 Task: Create a scrum project TreatWorks.
Action: Mouse moved to (282, 329)
Screenshot: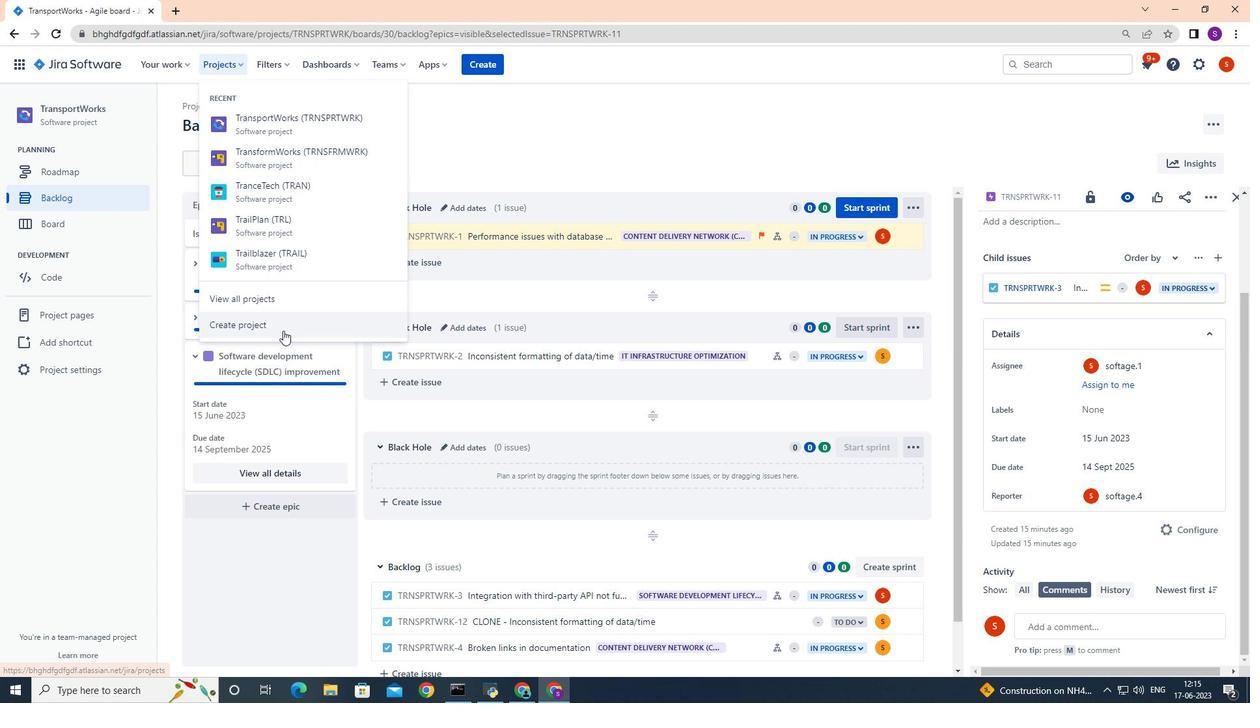 
Action: Mouse pressed left at (282, 329)
Screenshot: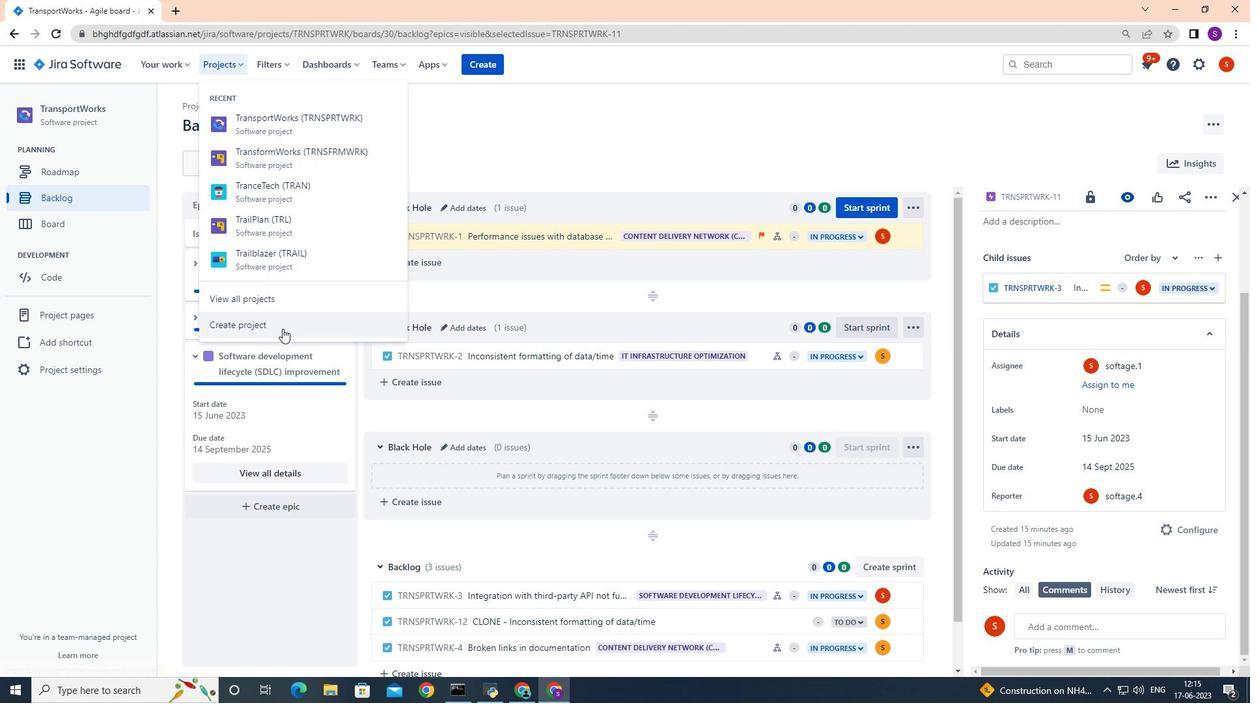 
Action: Mouse moved to (507, 312)
Screenshot: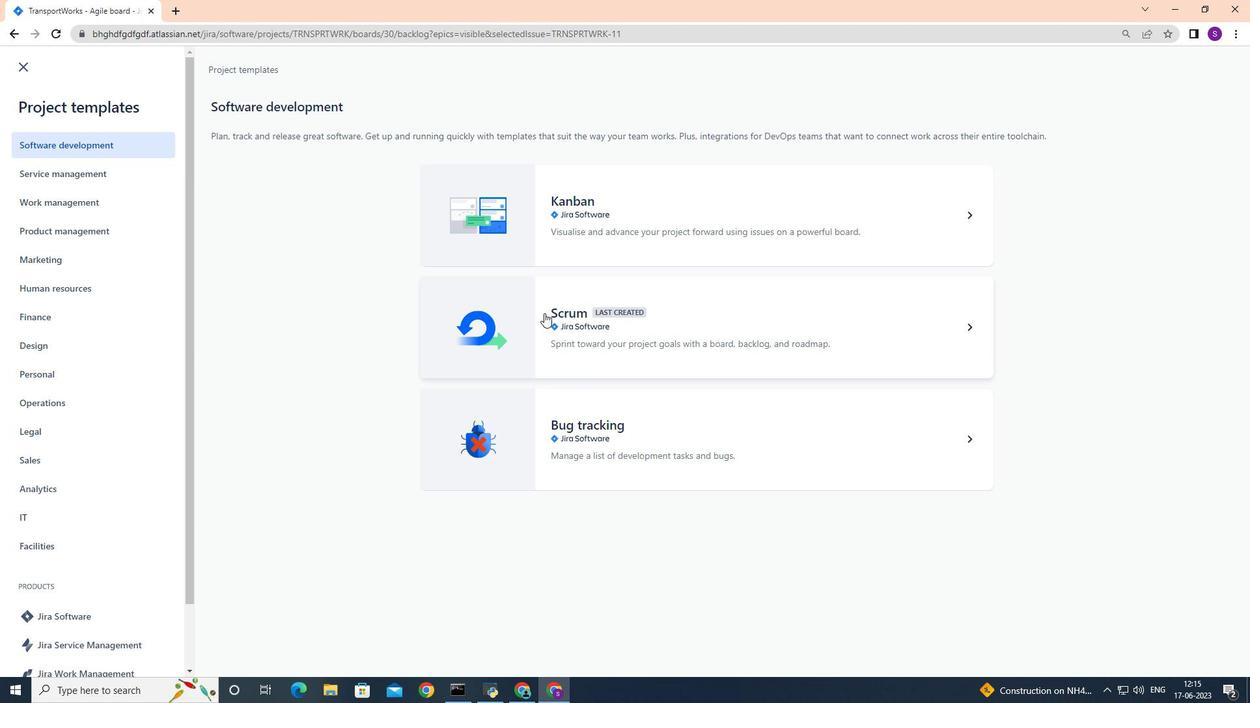 
Action: Mouse pressed left at (507, 312)
Screenshot: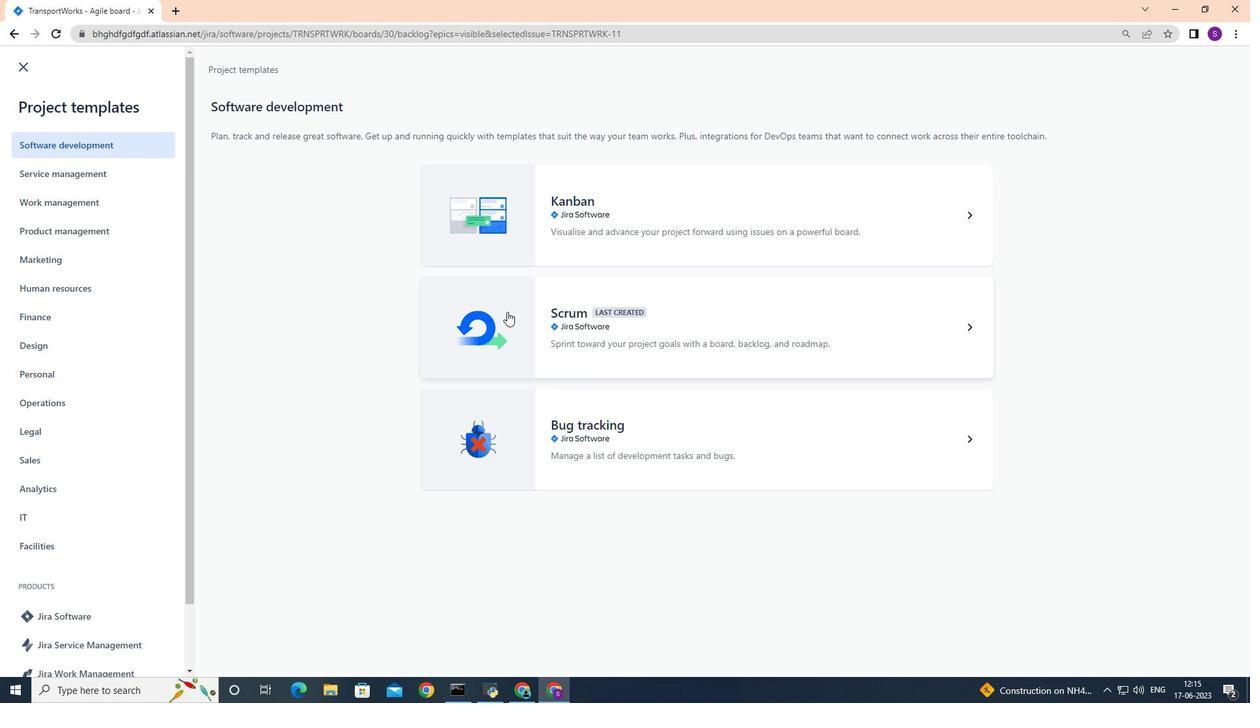 
Action: Mouse moved to (992, 639)
Screenshot: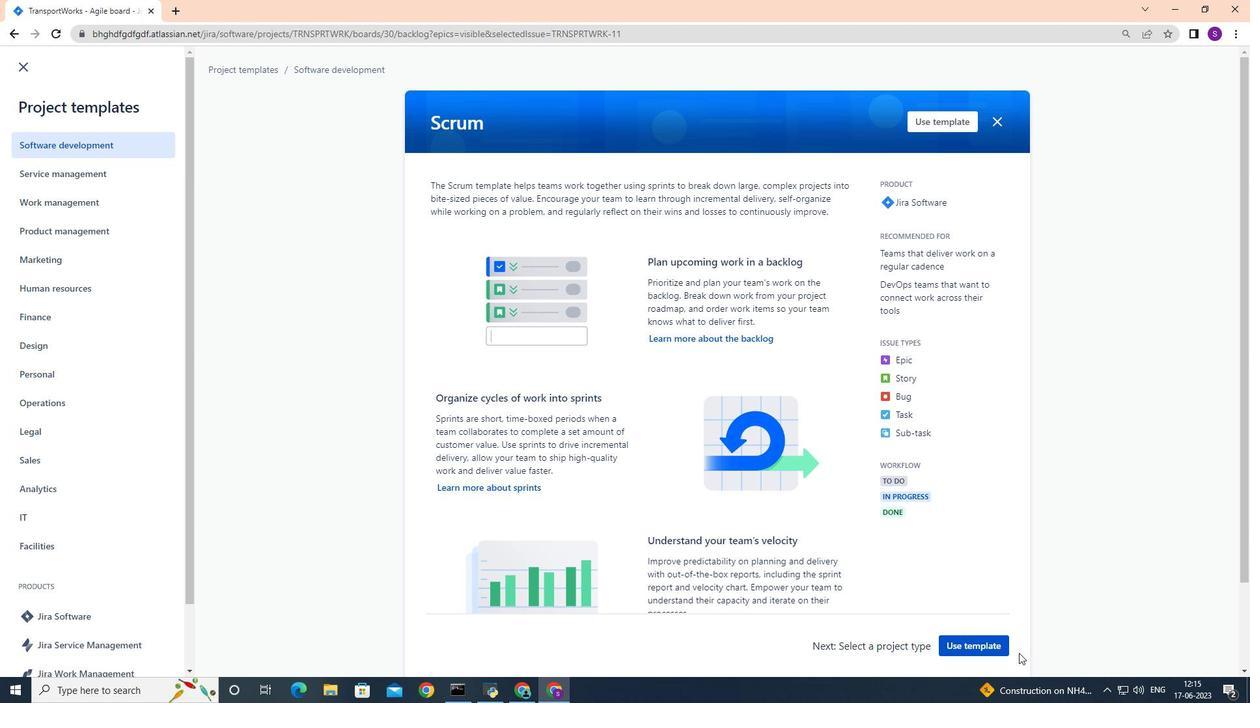 
Action: Mouse pressed left at (992, 639)
Screenshot: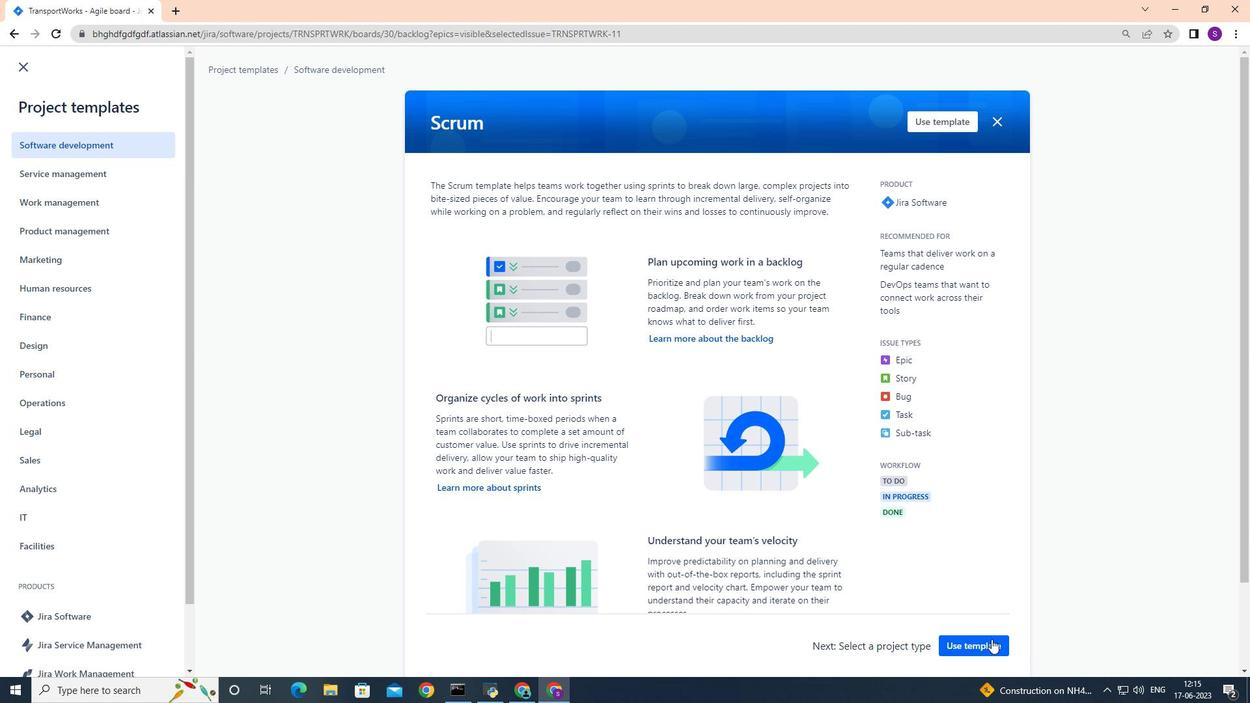 
Action: Mouse moved to (665, 501)
Screenshot: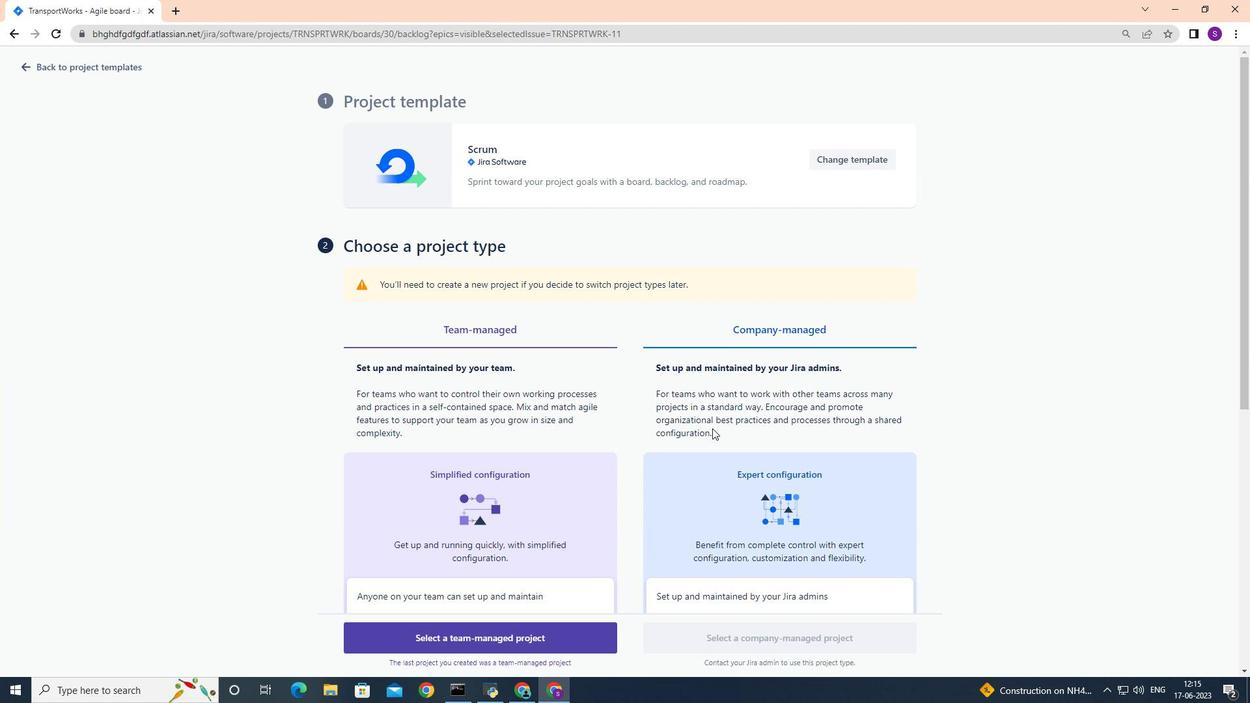 
Action: Mouse scrolled (665, 501) with delta (0, 0)
Screenshot: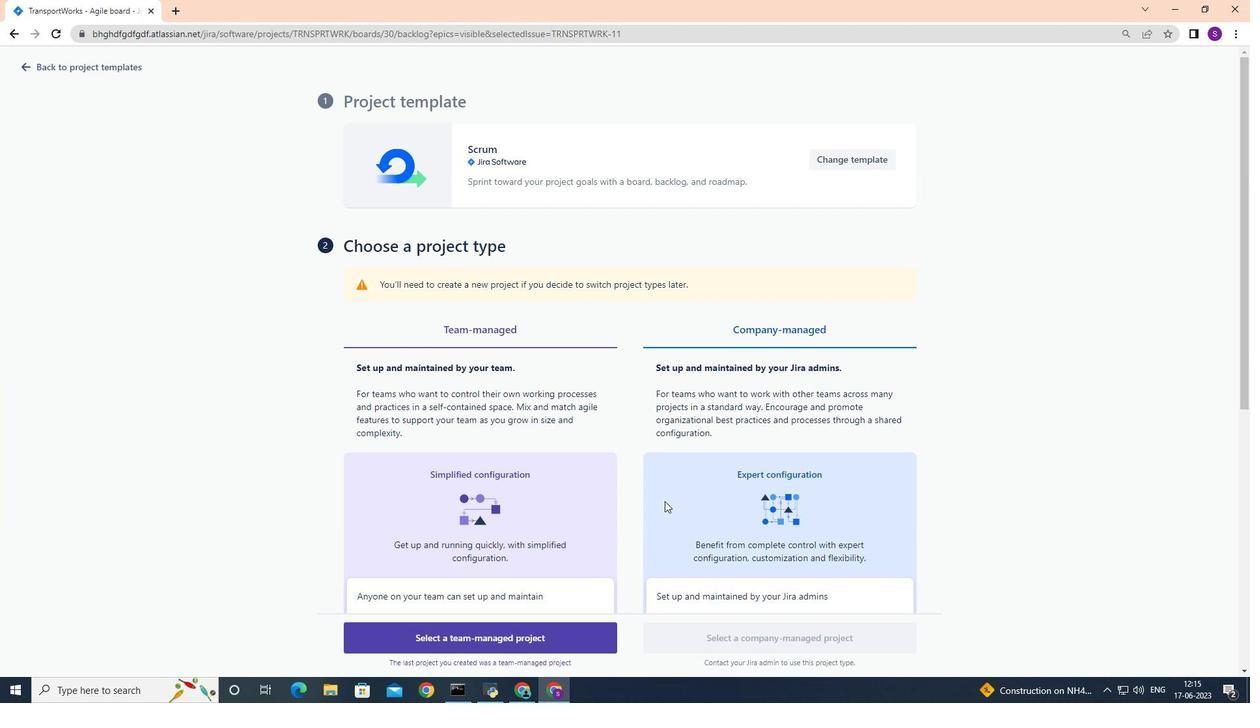 
Action: Mouse moved to (662, 495)
Screenshot: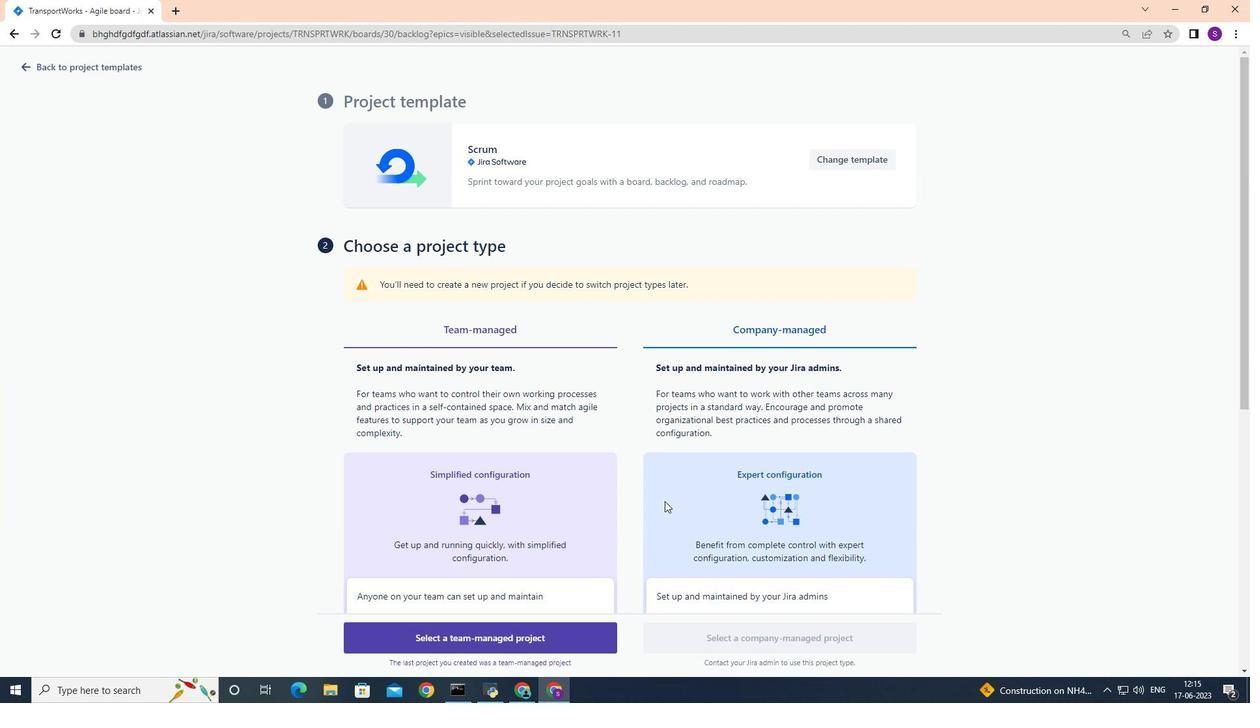 
Action: Mouse scrolled (662, 494) with delta (0, 0)
Screenshot: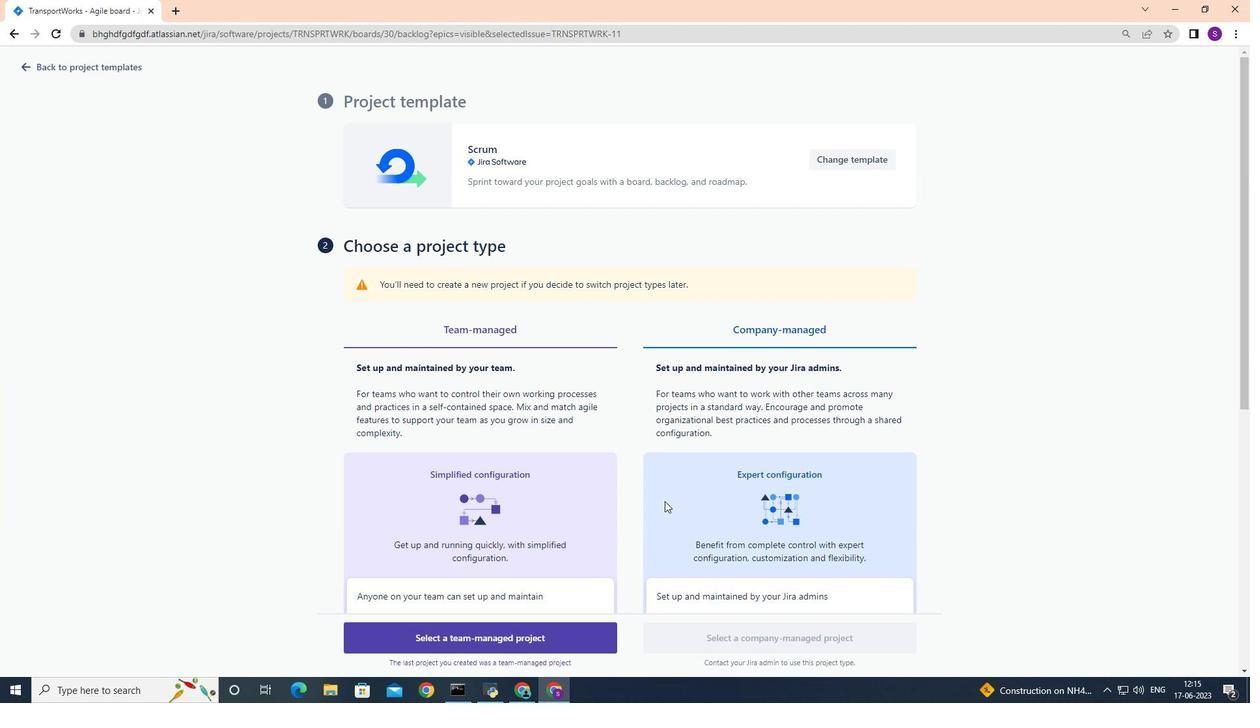 
Action: Mouse moved to (545, 633)
Screenshot: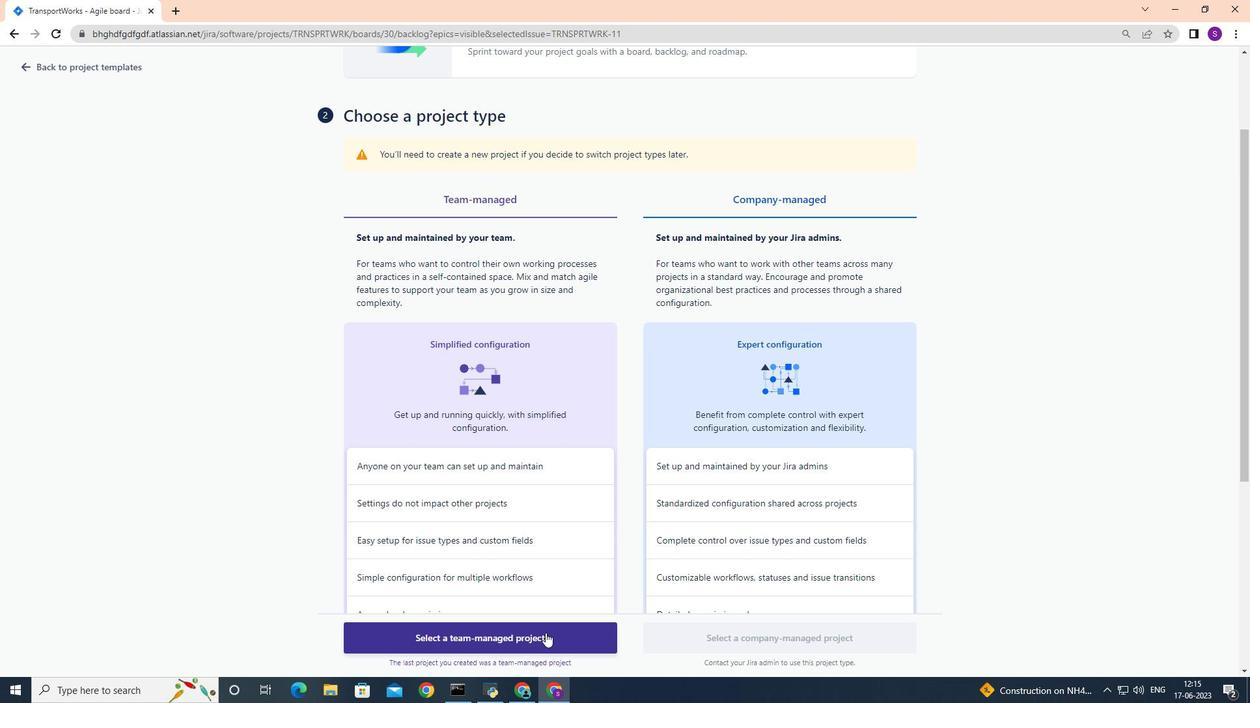 
Action: Mouse pressed left at (545, 633)
Screenshot: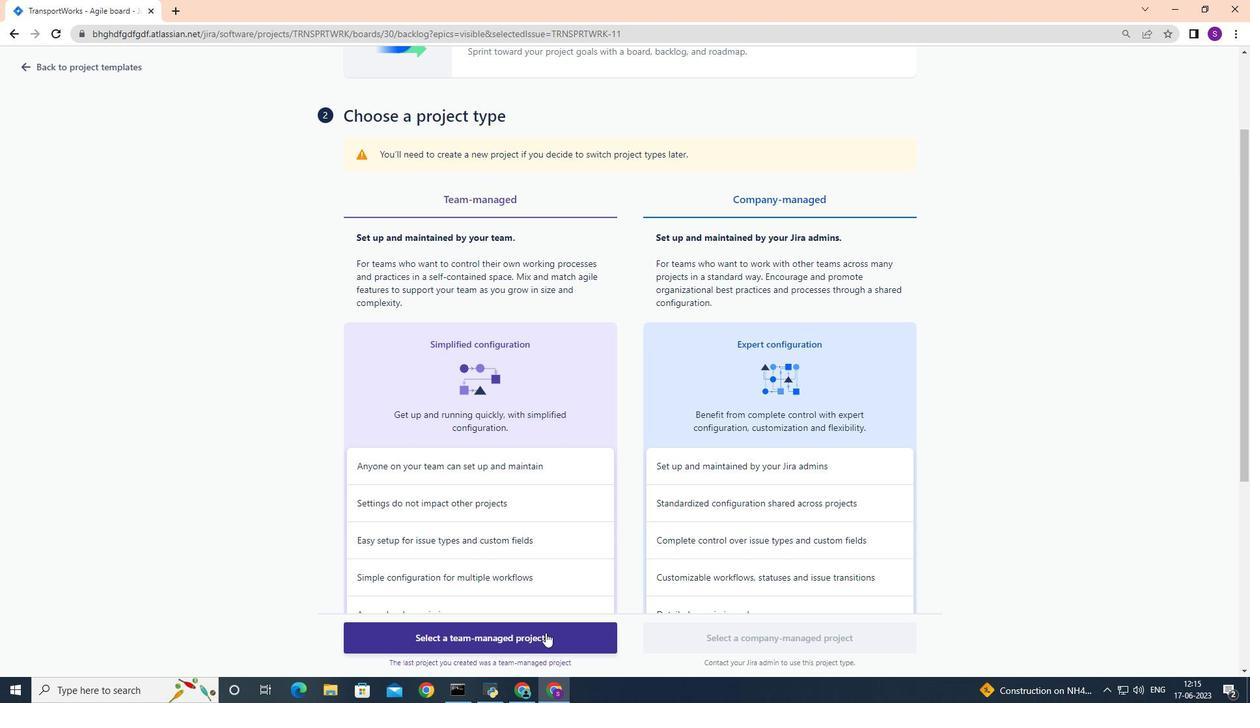 
Action: Mouse moved to (391, 379)
Screenshot: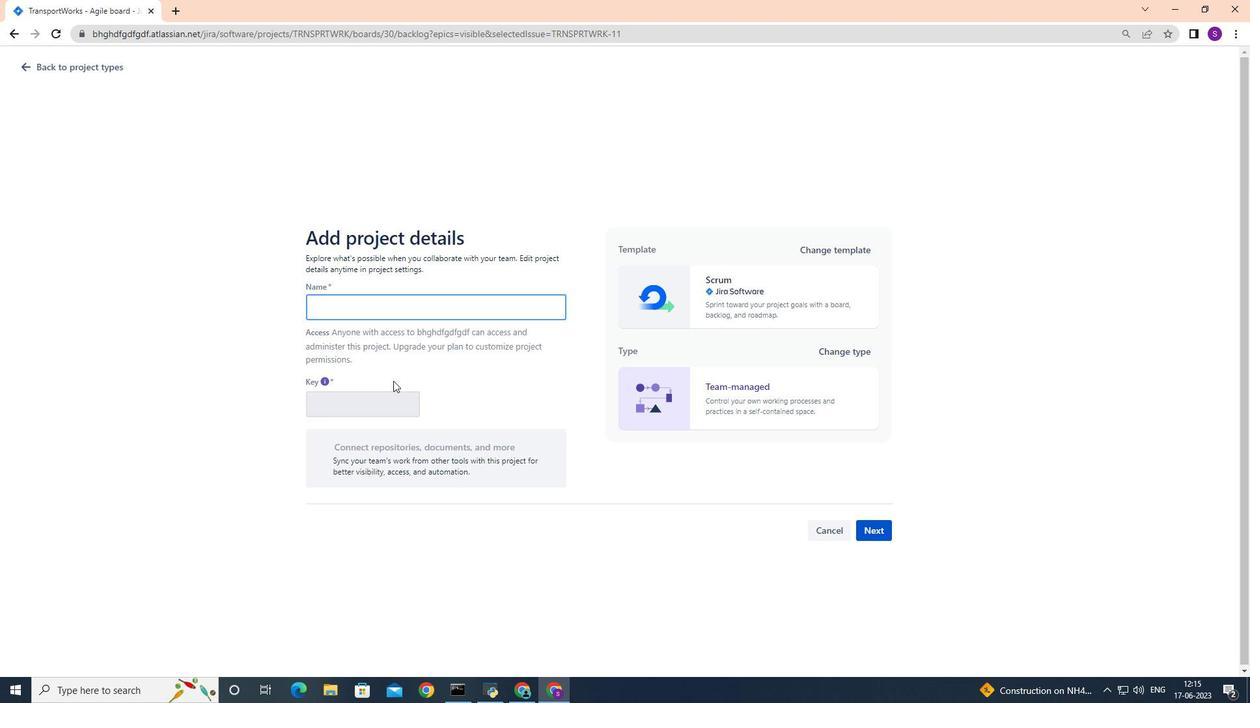 
Action: Key pressed <Key.shift>Treat<Key.shift>Works
Screenshot: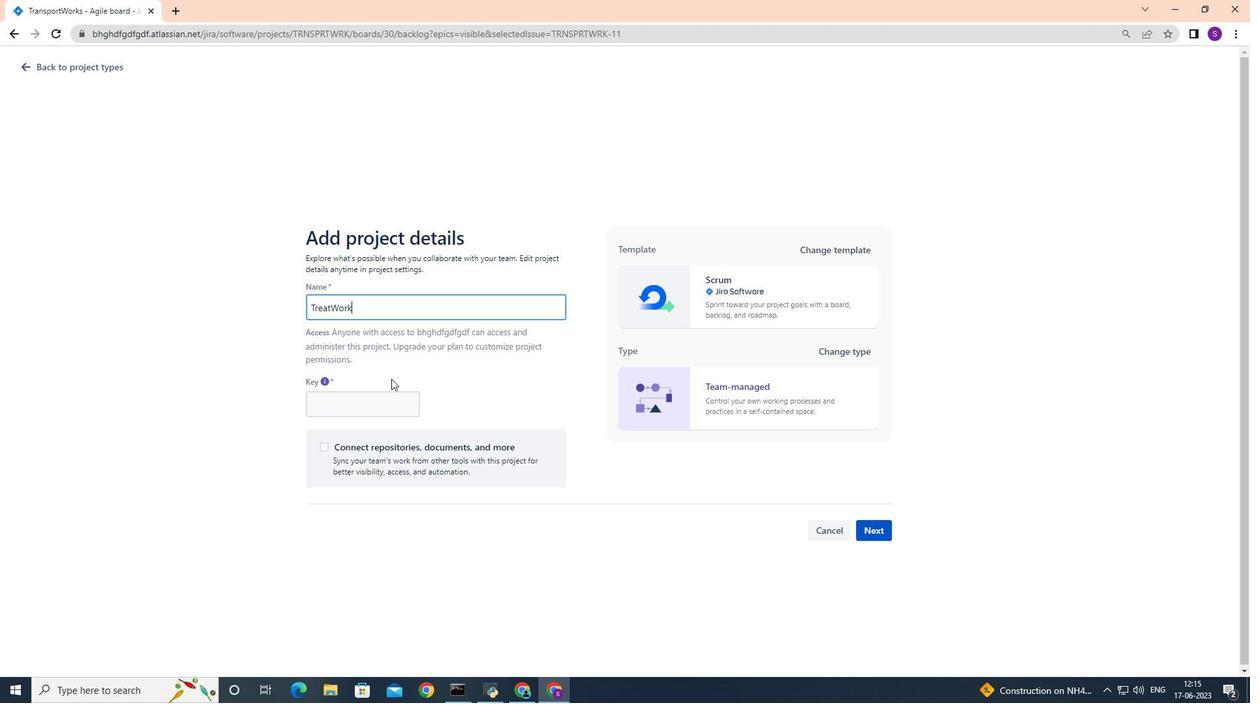 
Action: Mouse moved to (876, 533)
Screenshot: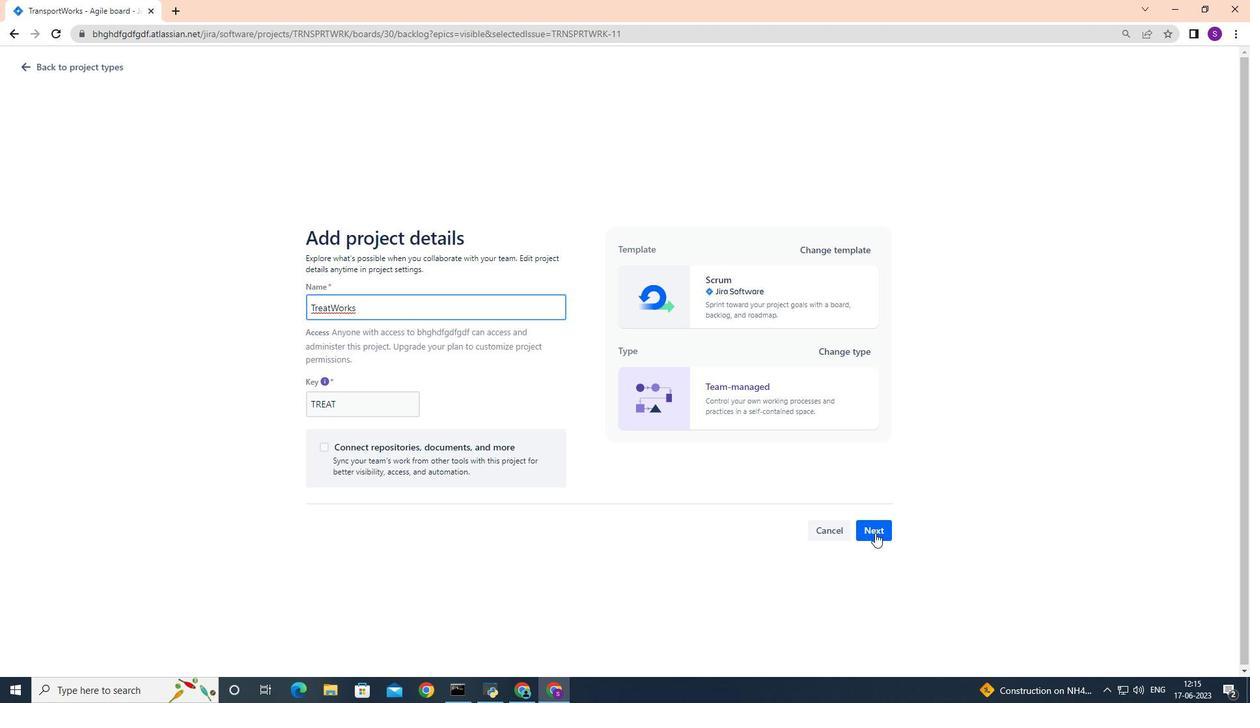 
Action: Mouse pressed left at (876, 533)
Screenshot: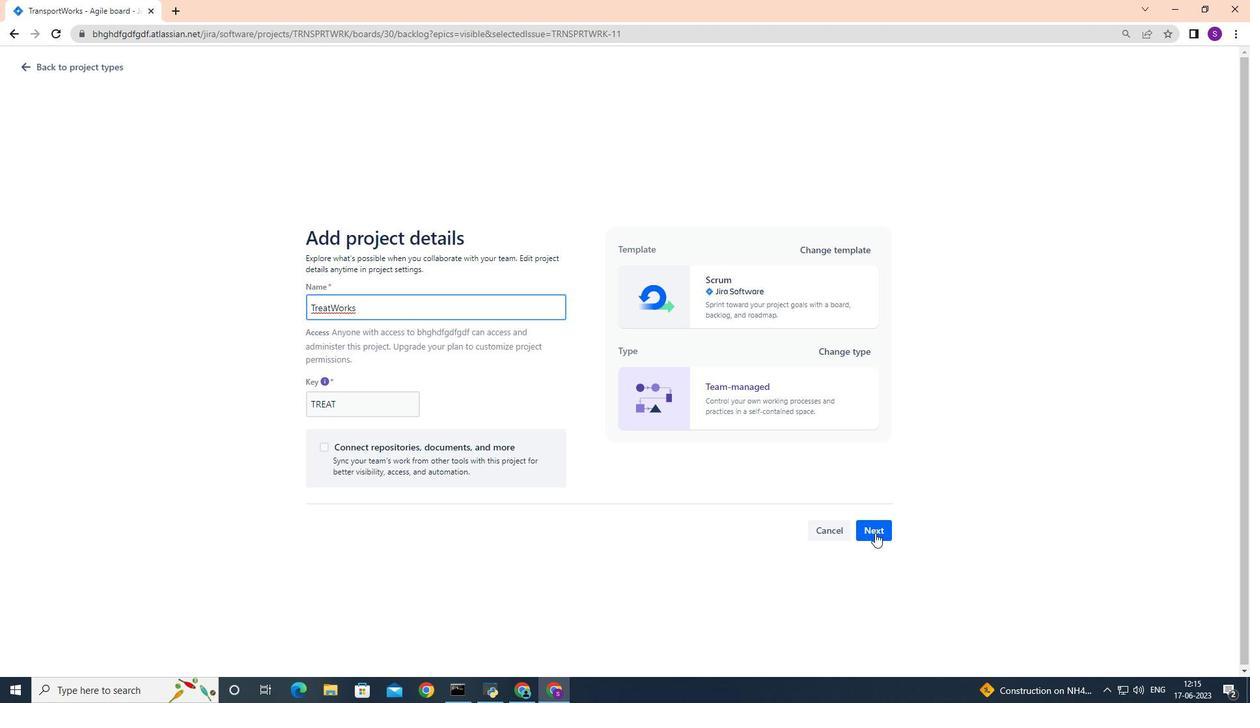 
Action: Mouse moved to (871, 530)
Screenshot: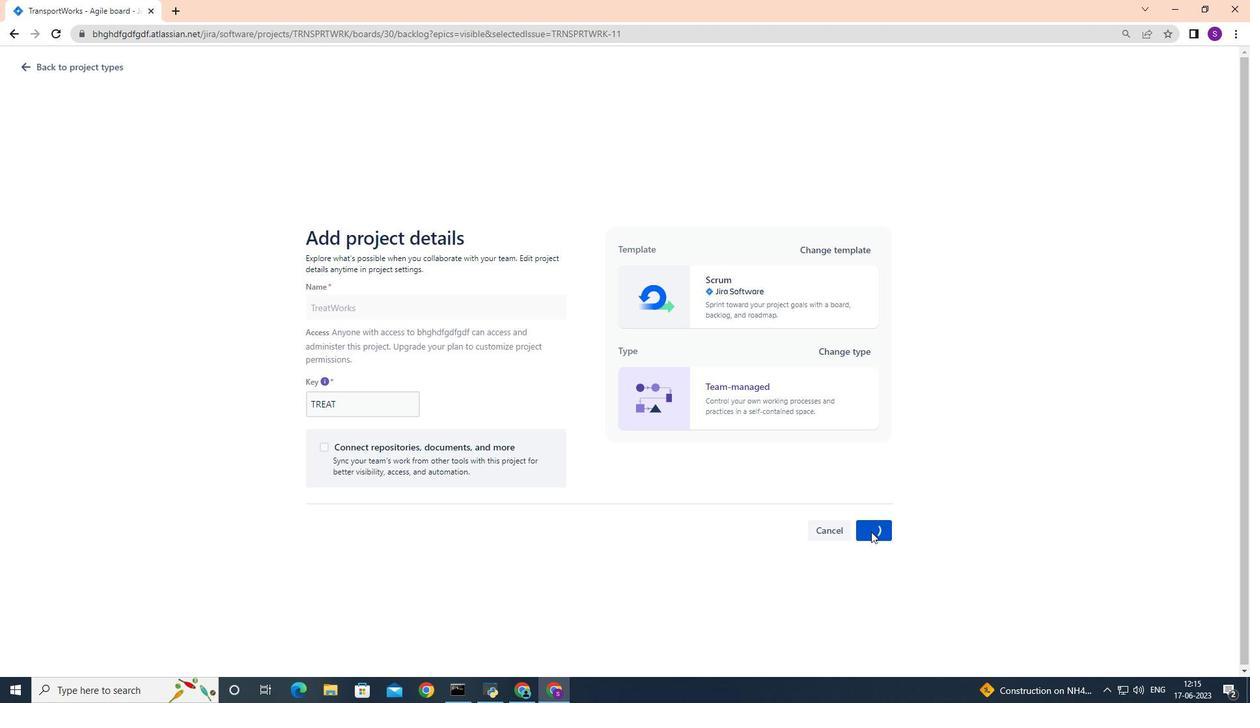 
